 Task: Zoom in the location "Branson, Missouri, US" two times.
Action: Mouse moved to (636, 132)
Screenshot: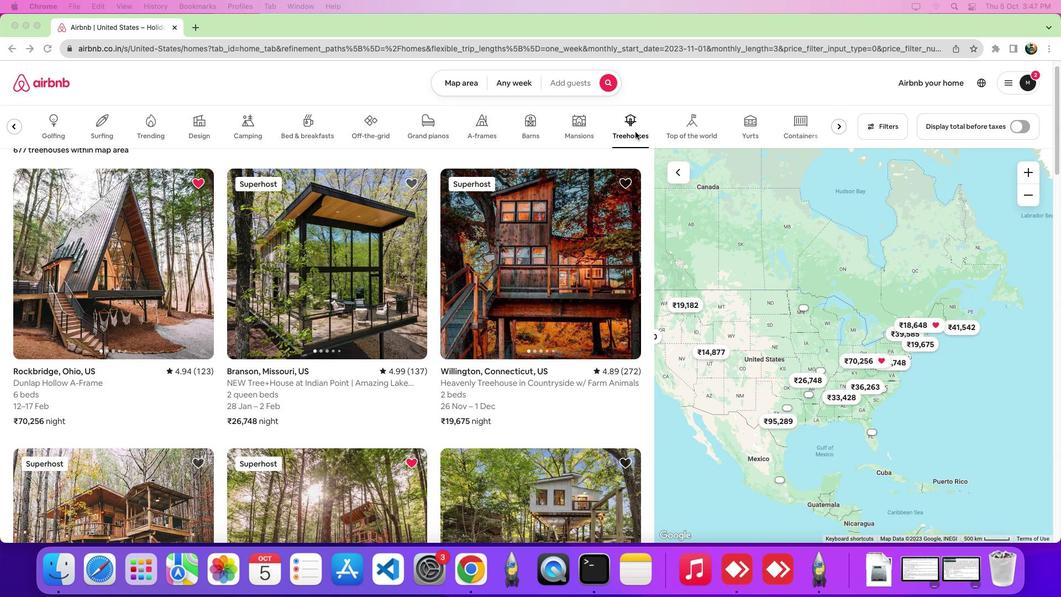 
Action: Mouse pressed left at (636, 132)
Screenshot: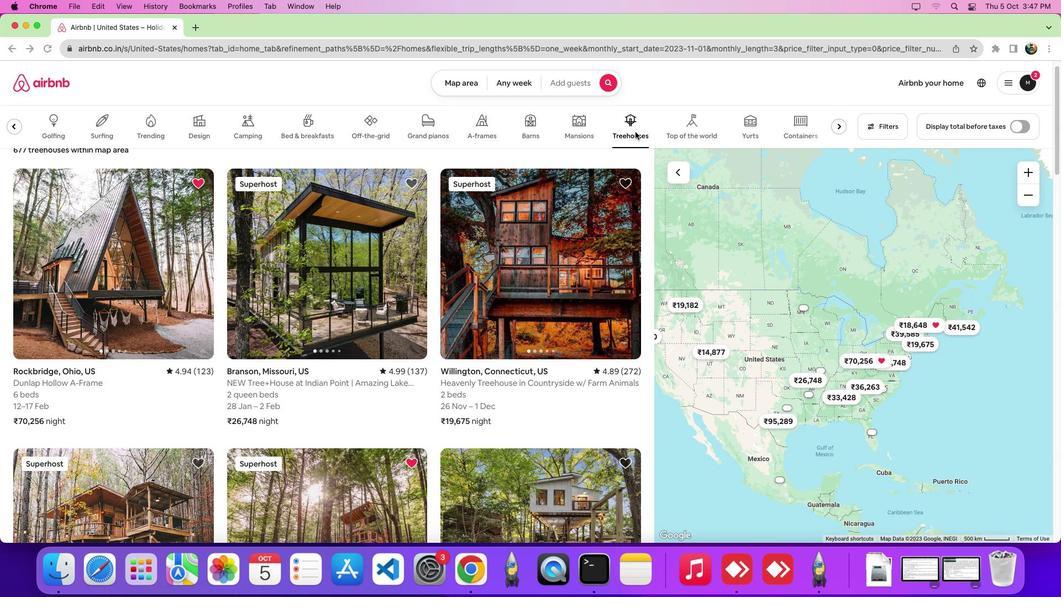 
Action: Mouse moved to (355, 276)
Screenshot: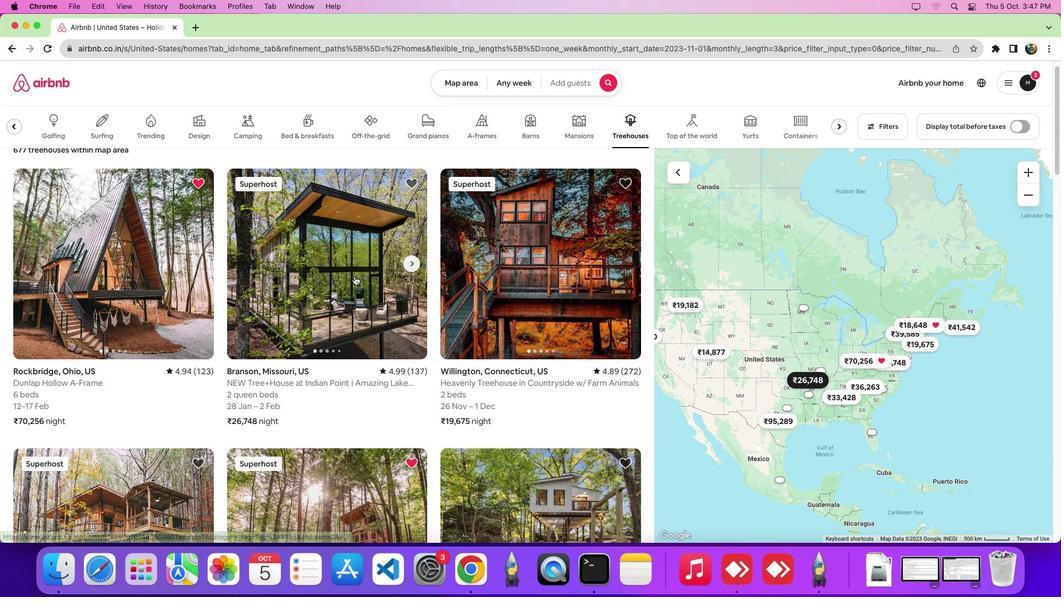 
Action: Mouse pressed left at (355, 276)
Screenshot: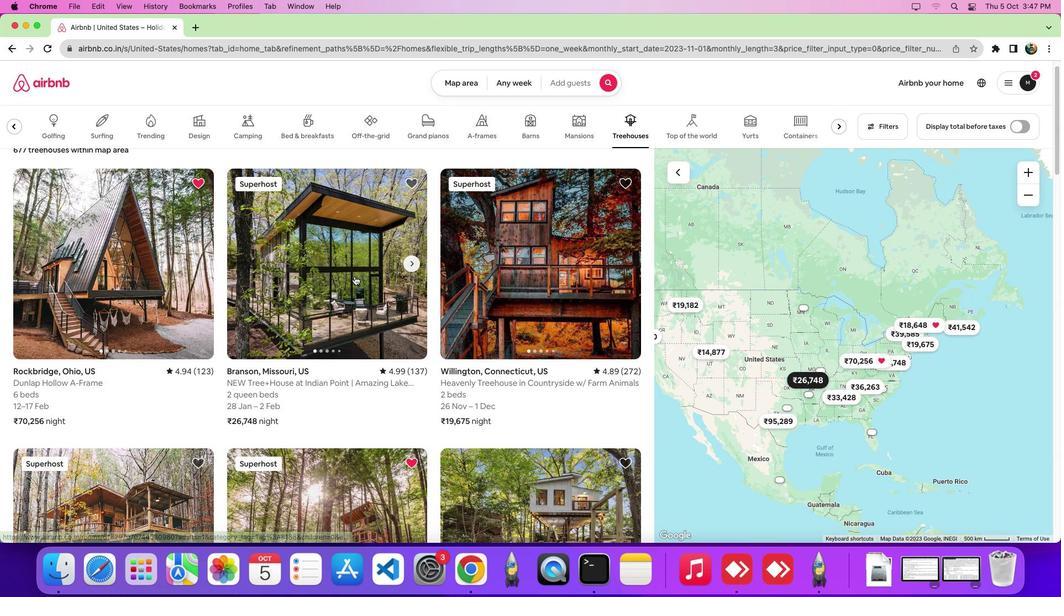 
Action: Mouse moved to (561, 389)
Screenshot: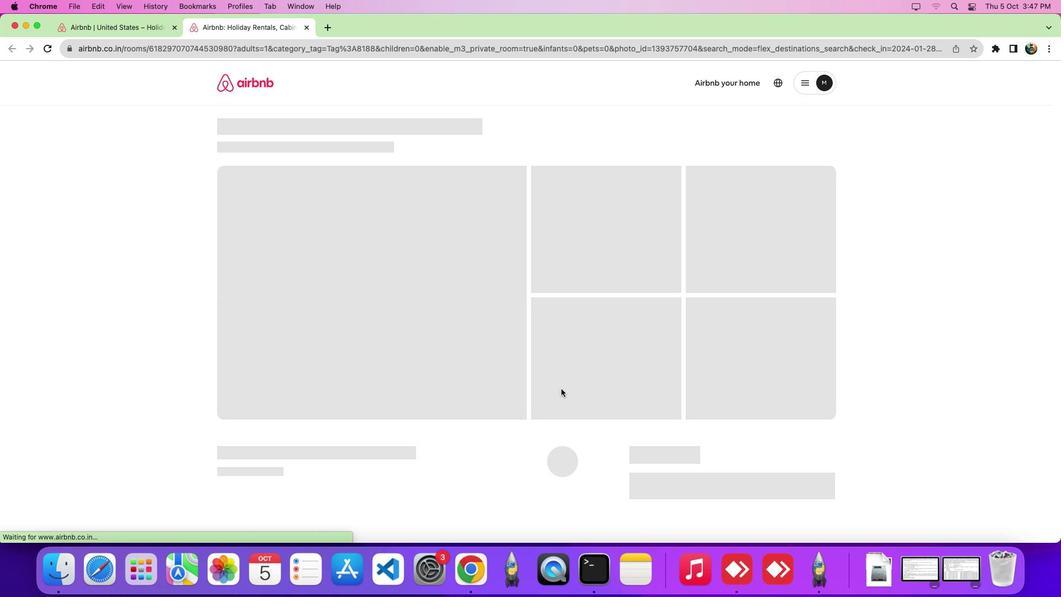 
Action: Mouse scrolled (561, 389) with delta (0, 0)
Screenshot: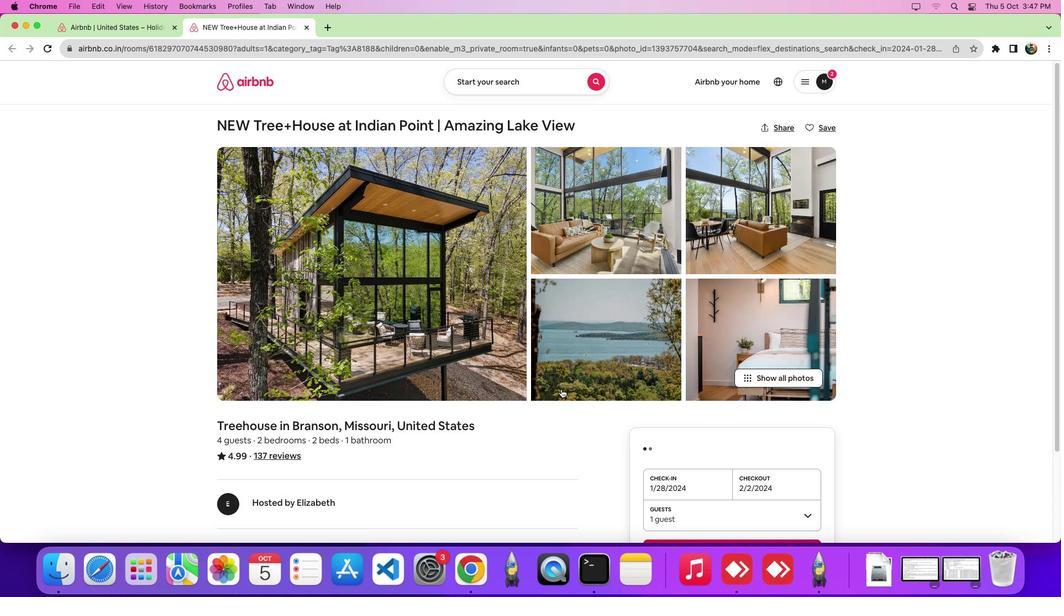 
Action: Mouse scrolled (561, 389) with delta (0, 0)
Screenshot: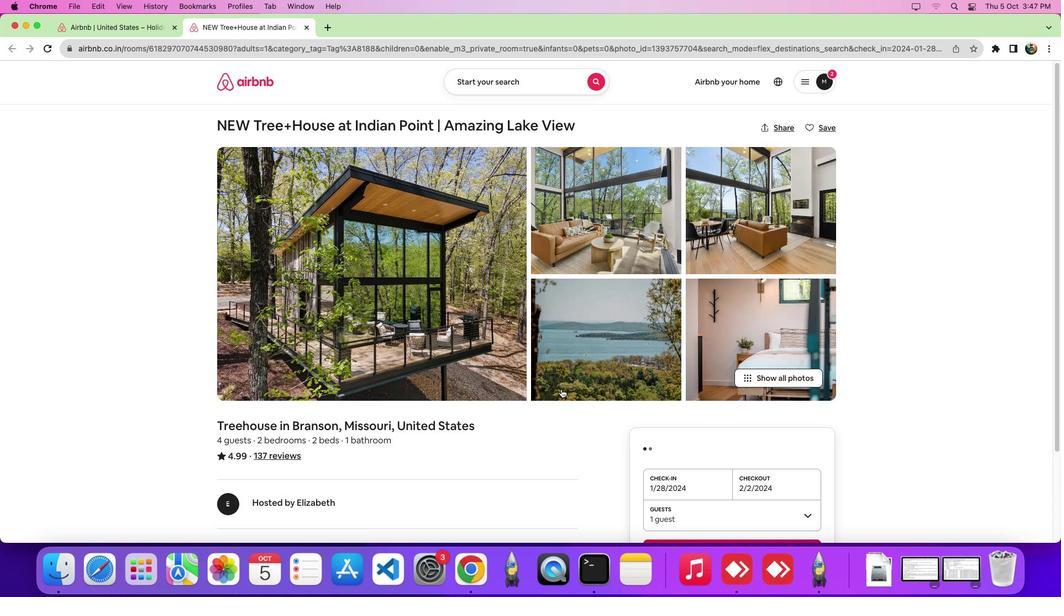 
Action: Mouse scrolled (561, 389) with delta (0, -4)
Screenshot: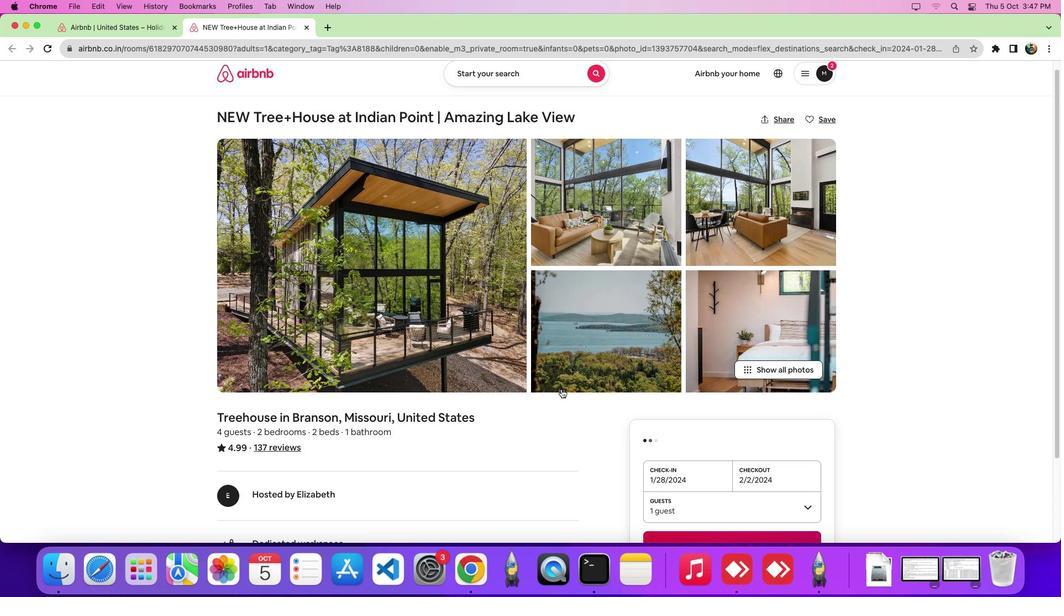 
Action: Mouse scrolled (561, 389) with delta (0, -7)
Screenshot: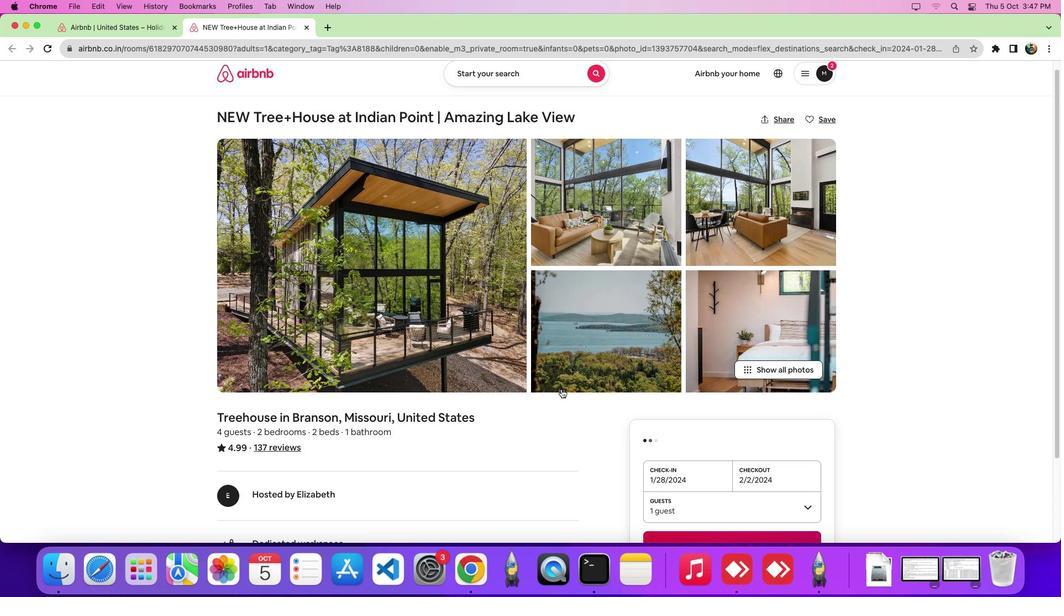 
Action: Mouse scrolled (561, 389) with delta (0, -8)
Screenshot: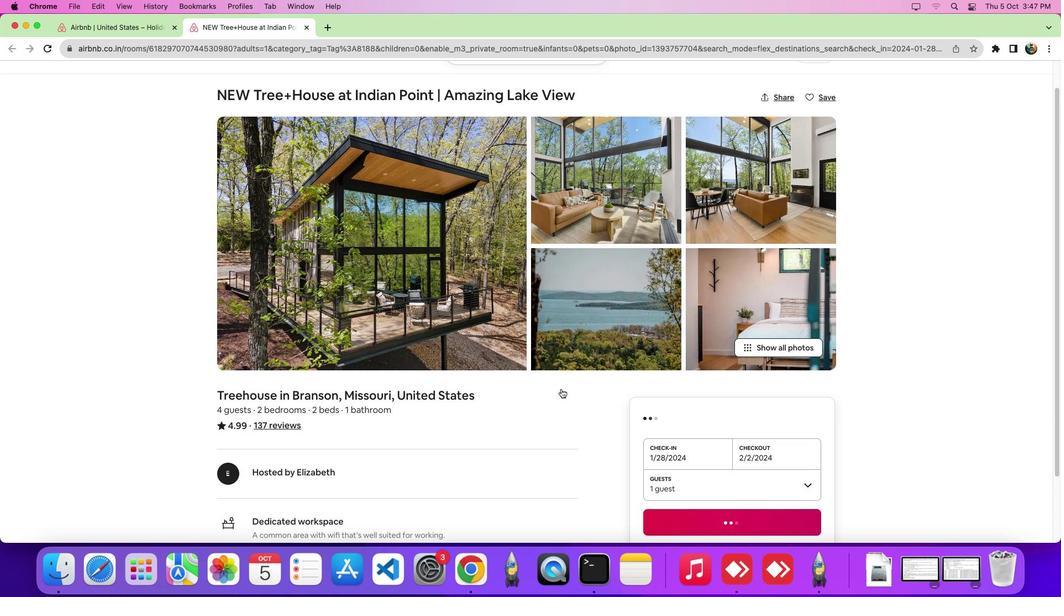
Action: Mouse scrolled (561, 389) with delta (0, -8)
Screenshot: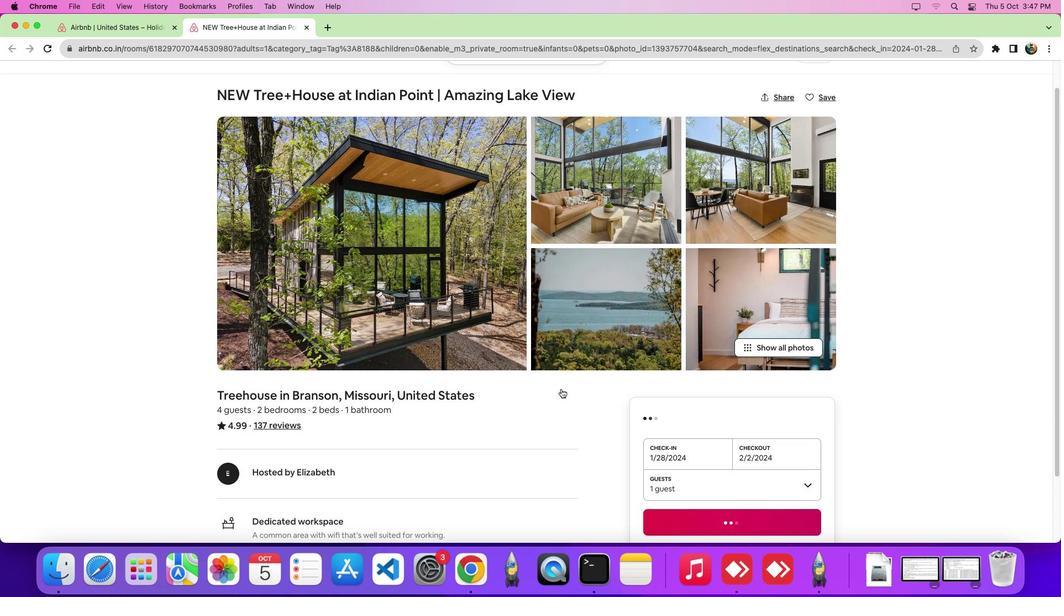 
Action: Mouse moved to (559, 389)
Screenshot: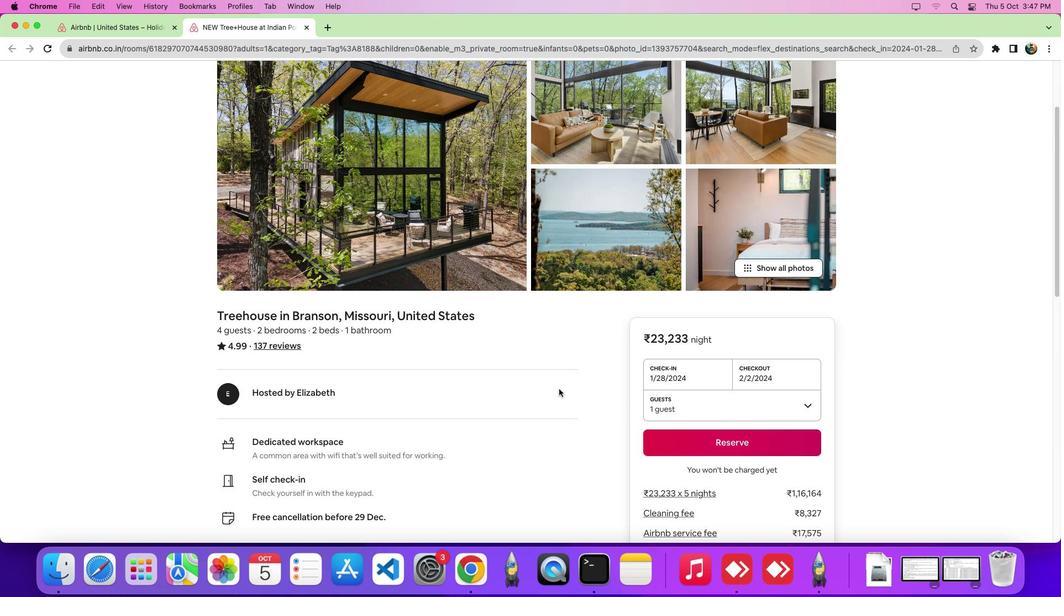 
Action: Mouse scrolled (559, 389) with delta (0, 0)
Screenshot: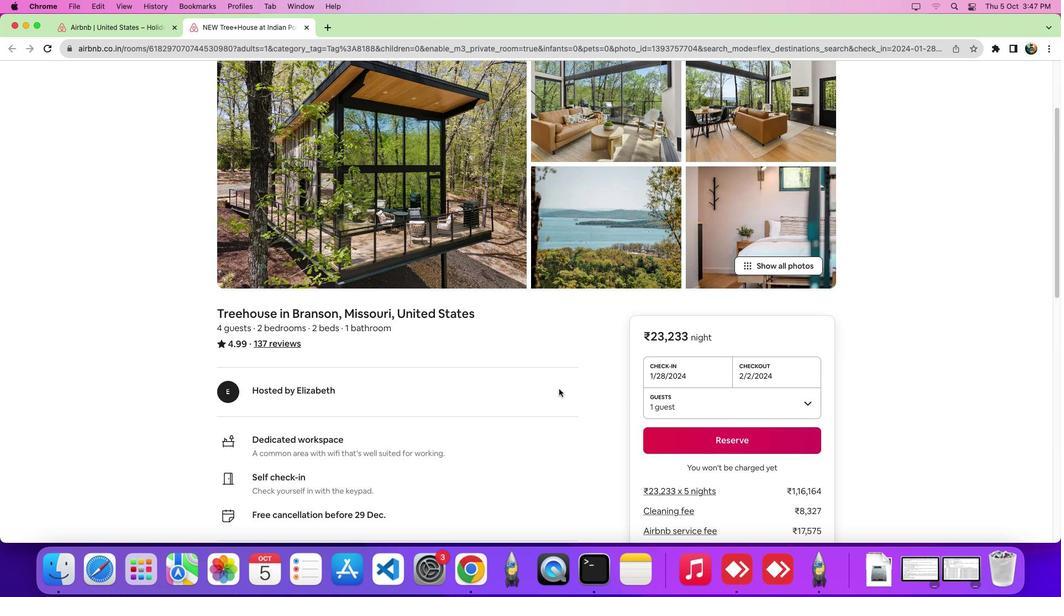 
Action: Mouse scrolled (559, 389) with delta (0, -1)
Screenshot: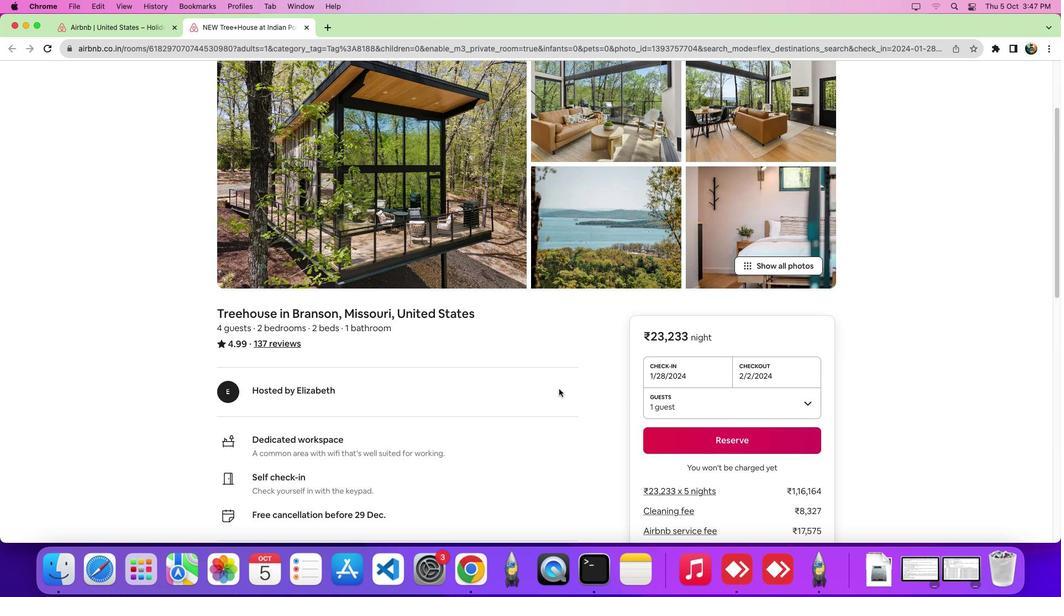 
Action: Mouse scrolled (559, 389) with delta (0, -5)
Screenshot: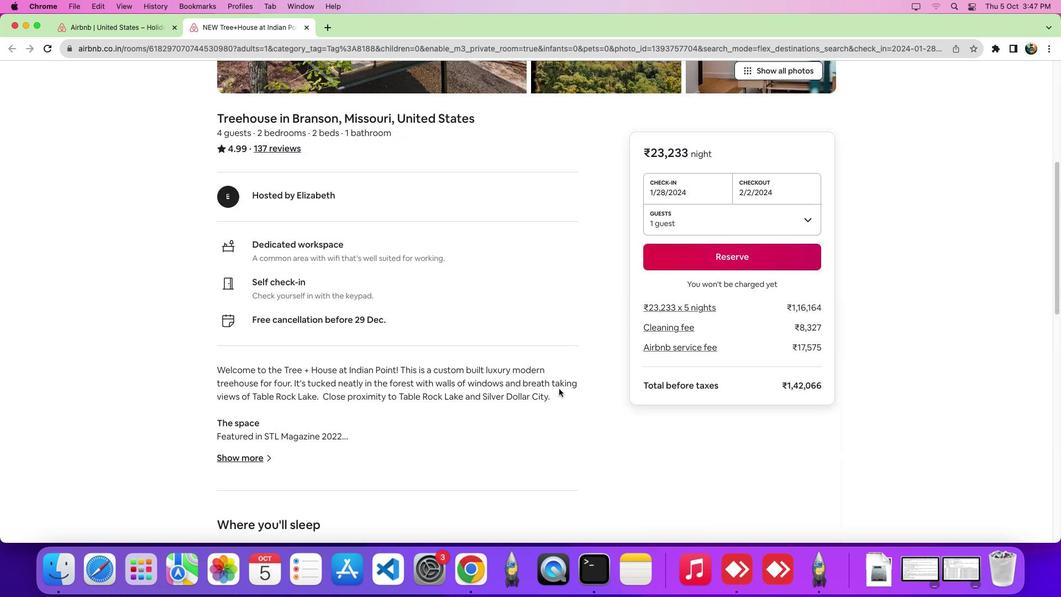 
Action: Mouse scrolled (559, 389) with delta (0, -7)
Screenshot: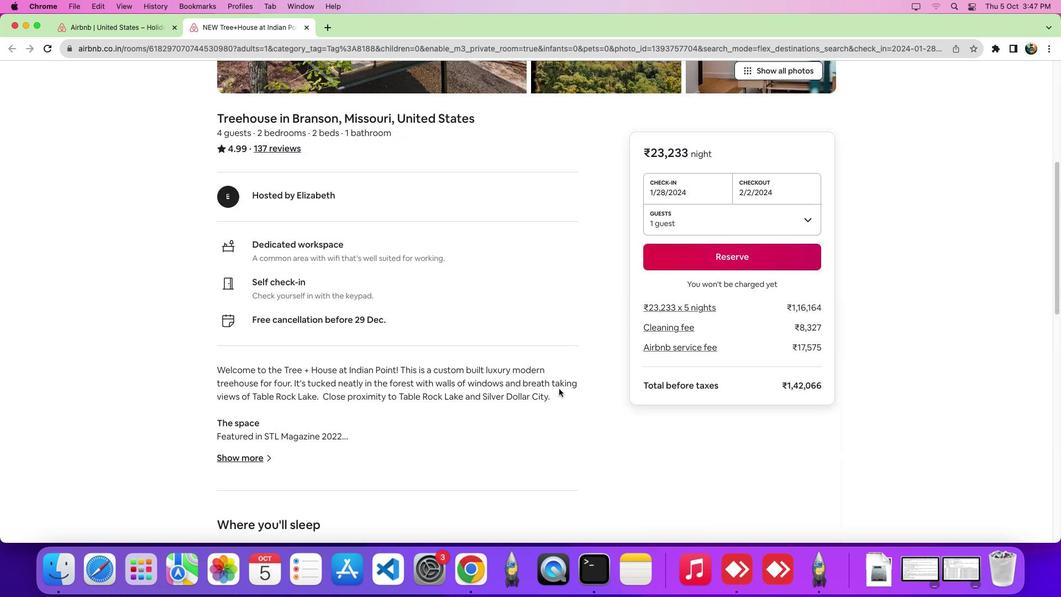 
Action: Mouse scrolled (559, 389) with delta (0, -7)
Screenshot: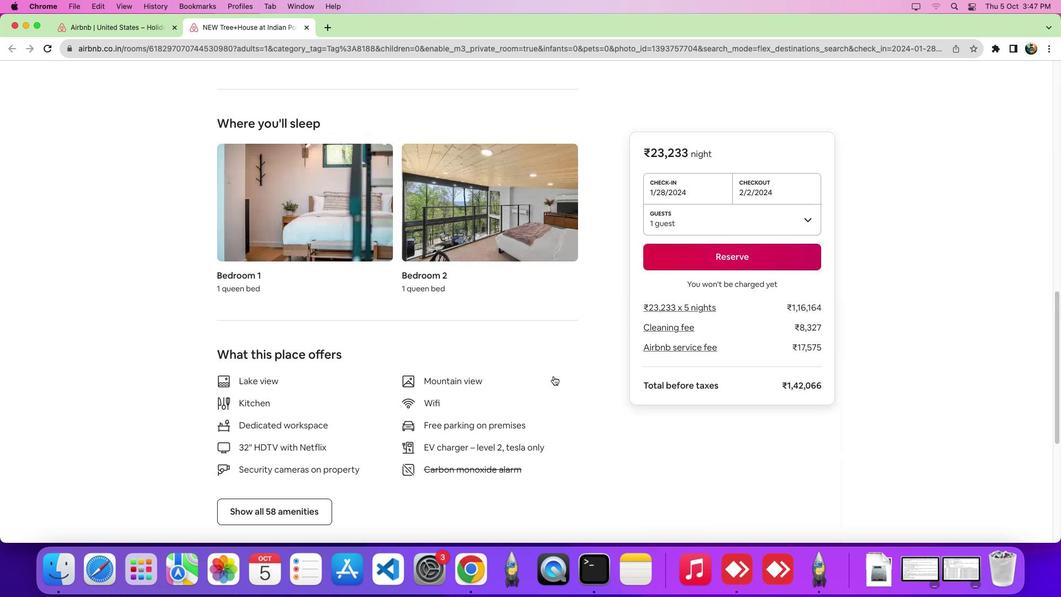 
Action: Mouse moved to (360, 81)
Screenshot: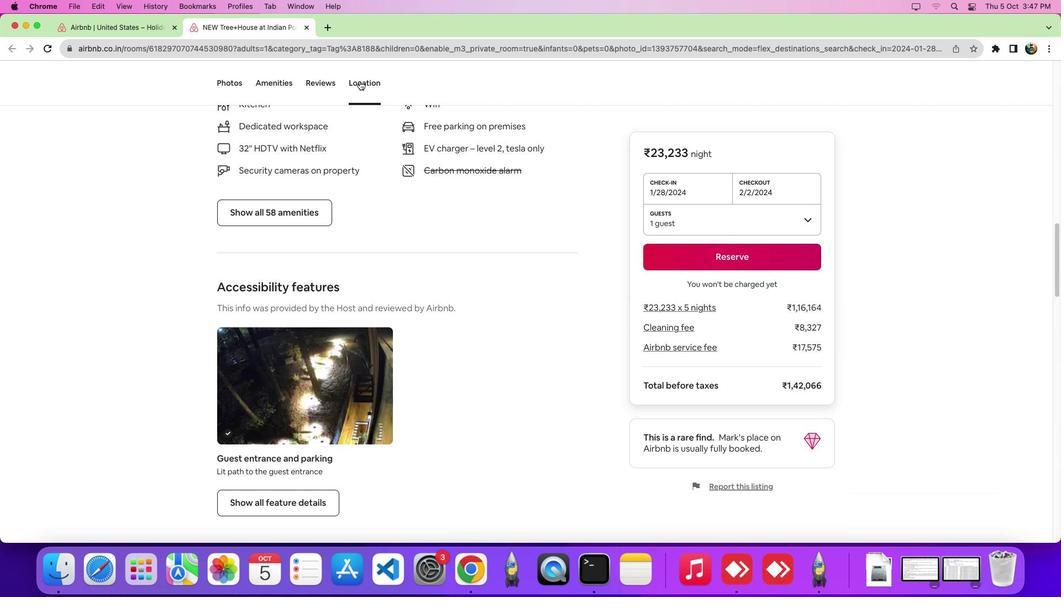 
Action: Mouse pressed left at (360, 81)
Screenshot: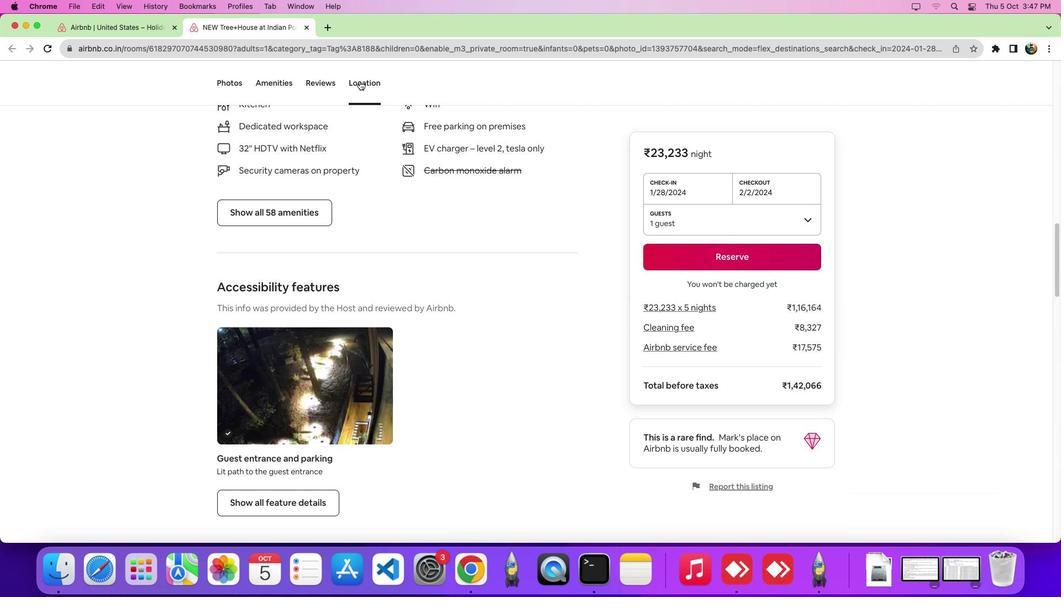 
Action: Mouse moved to (810, 235)
Screenshot: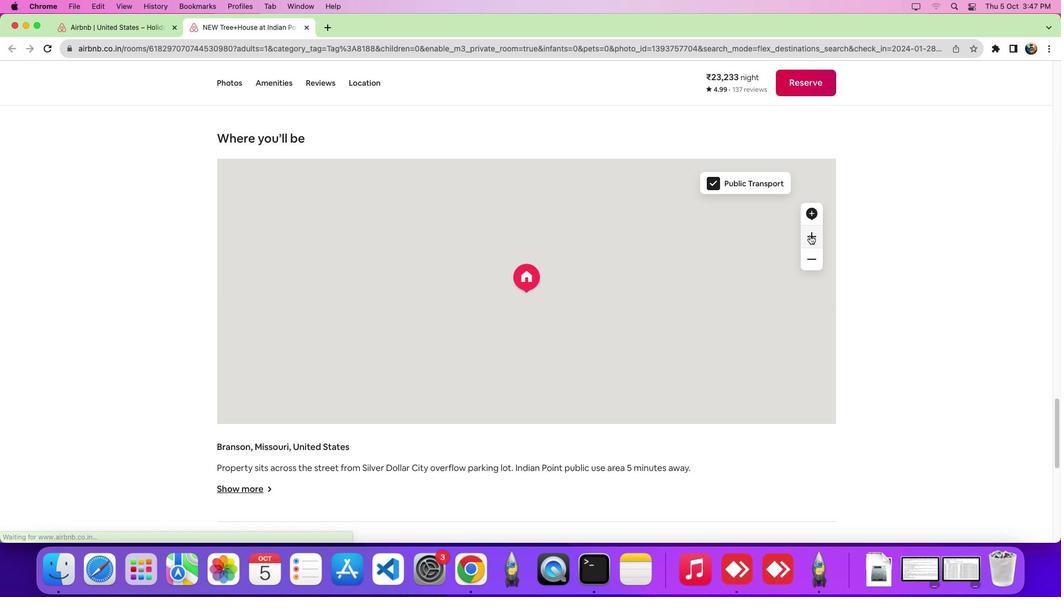
Action: Mouse pressed left at (810, 235)
Screenshot: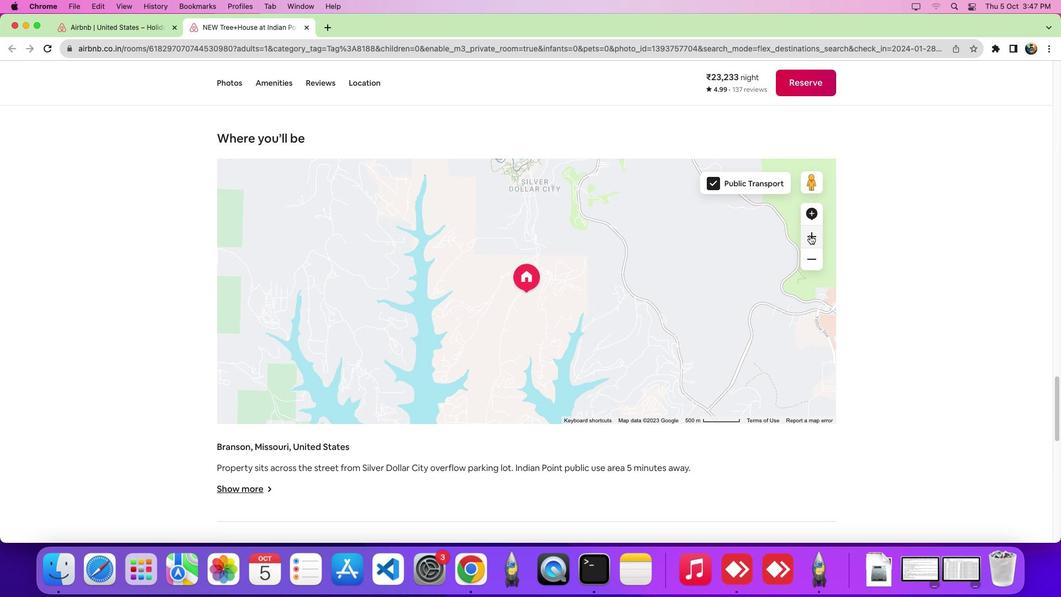 
Action: Mouse pressed left at (810, 235)
Screenshot: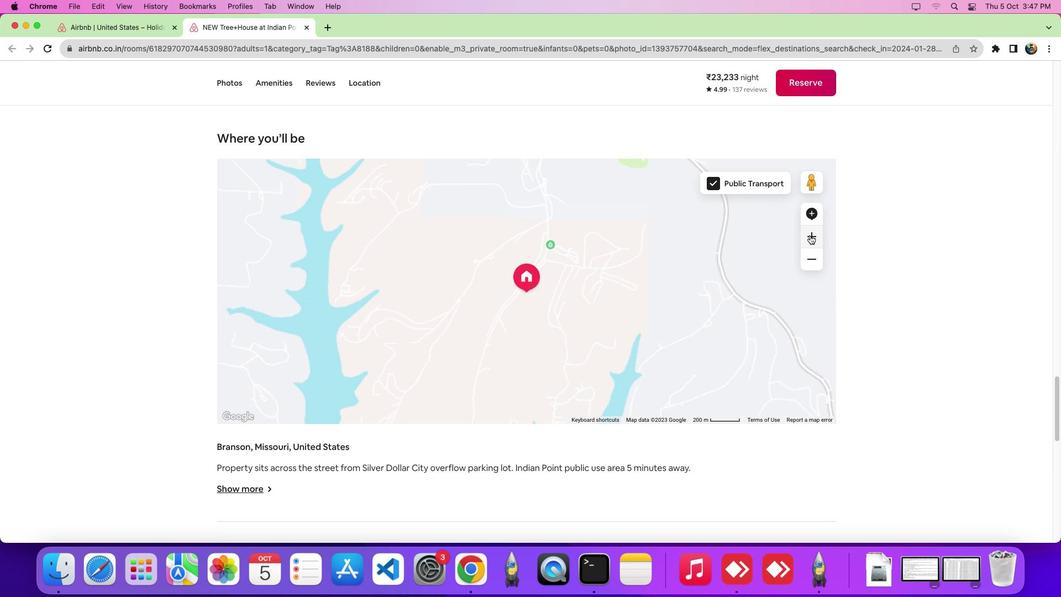 
